 Task: Add in the project ZestTech a sprint 'Galaxy Quest'.
Action: Mouse moved to (232, 63)
Screenshot: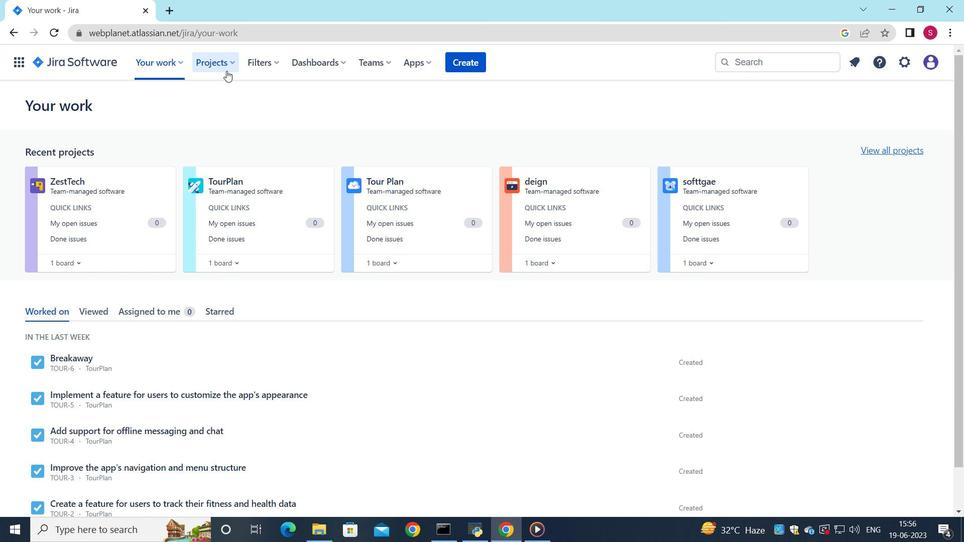 
Action: Mouse pressed left at (232, 63)
Screenshot: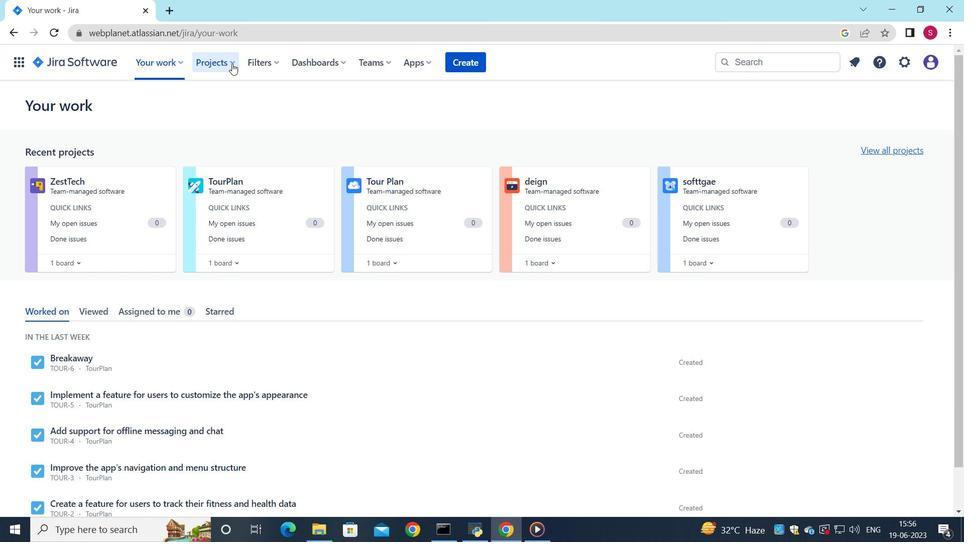 
Action: Mouse moved to (239, 119)
Screenshot: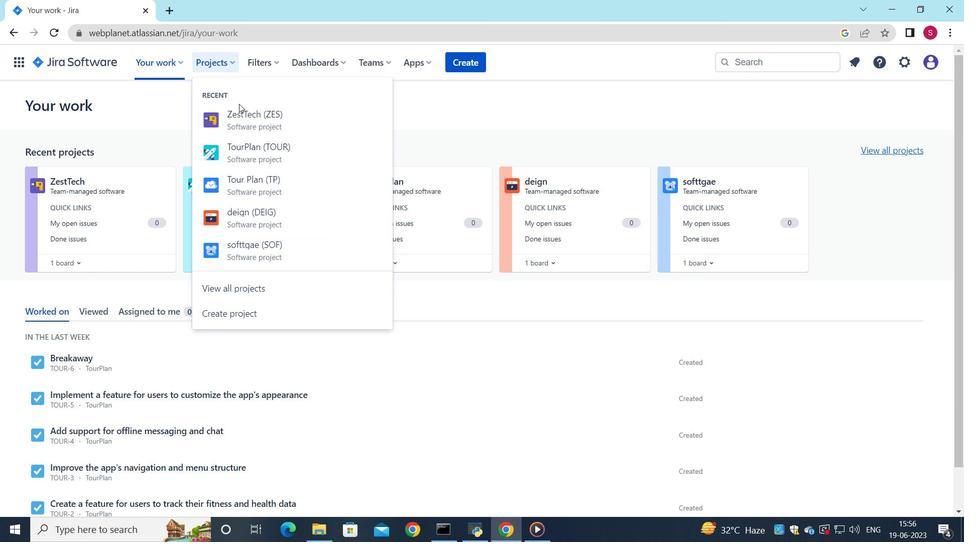 
Action: Mouse pressed left at (239, 119)
Screenshot: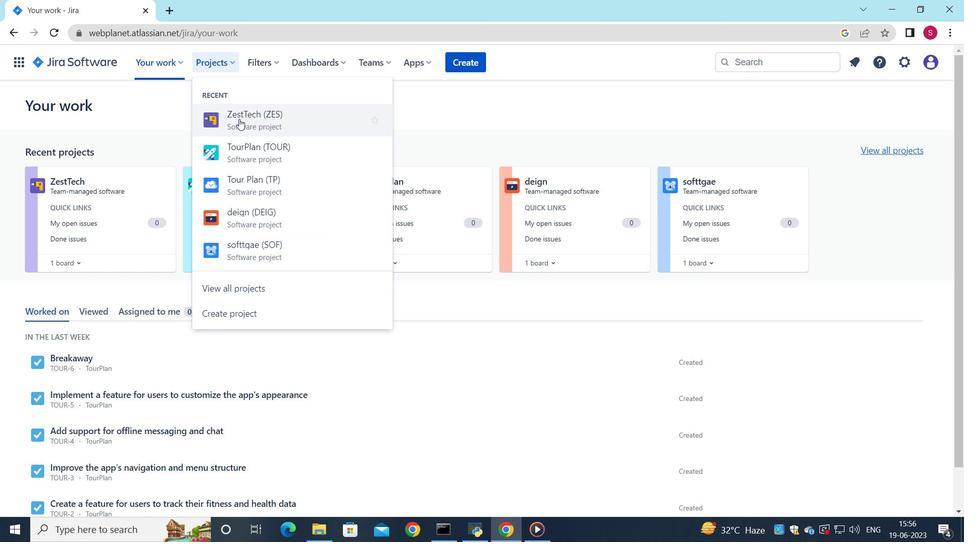 
Action: Mouse moved to (75, 189)
Screenshot: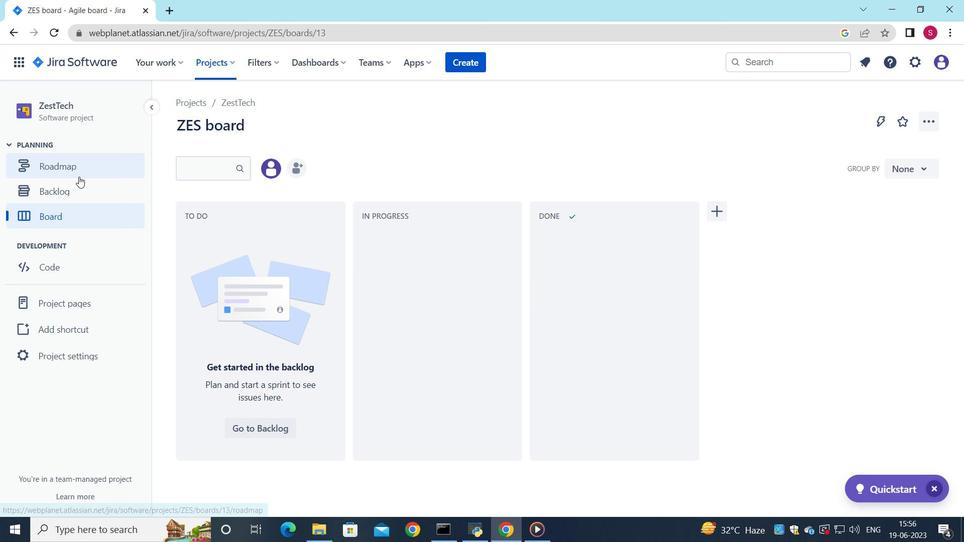 
Action: Mouse pressed left at (75, 189)
Screenshot: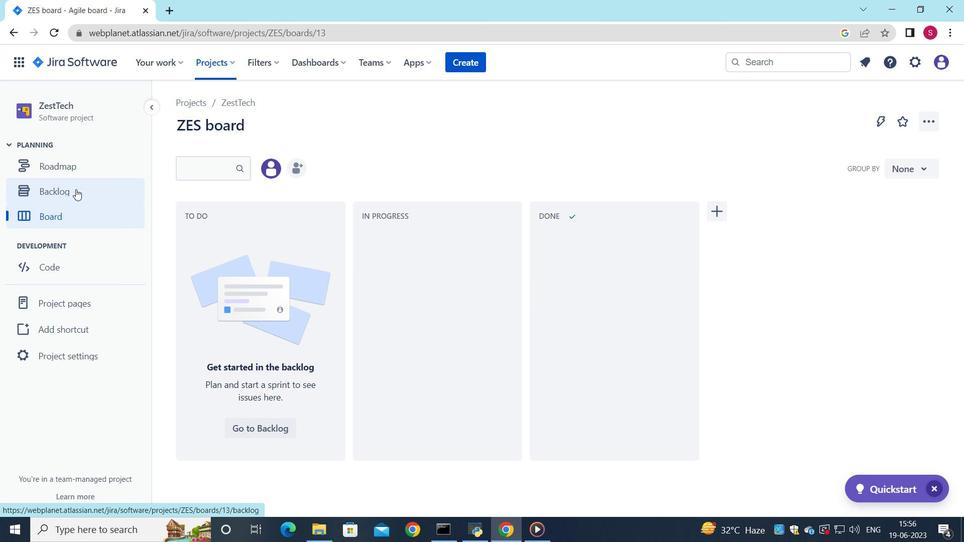 
Action: Mouse moved to (849, 398)
Screenshot: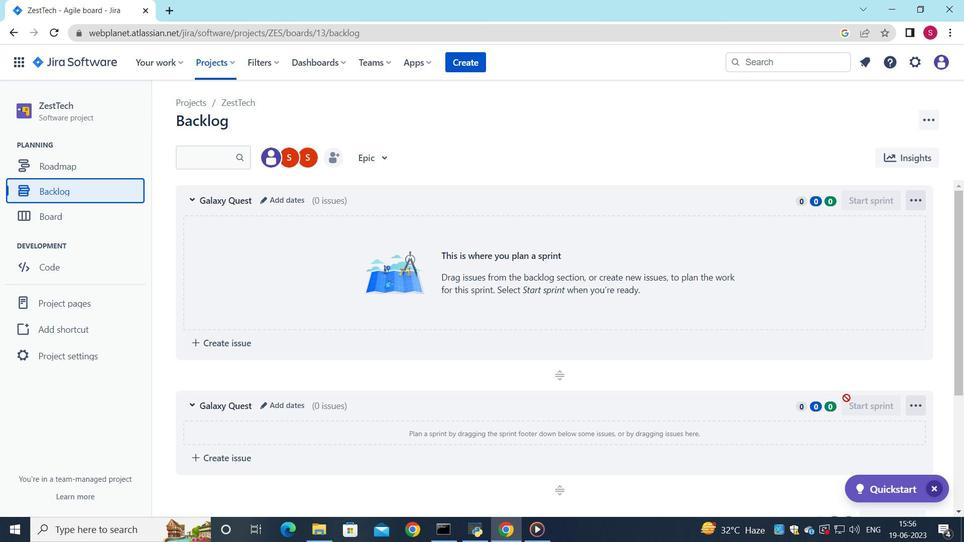 
Action: Mouse scrolled (849, 398) with delta (0, 0)
Screenshot: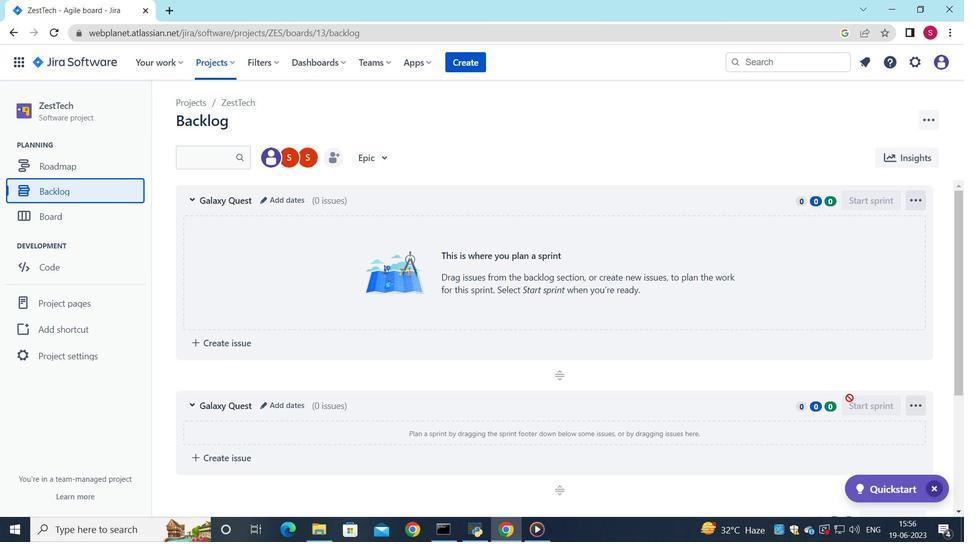 
Action: Mouse moved to (874, 416)
Screenshot: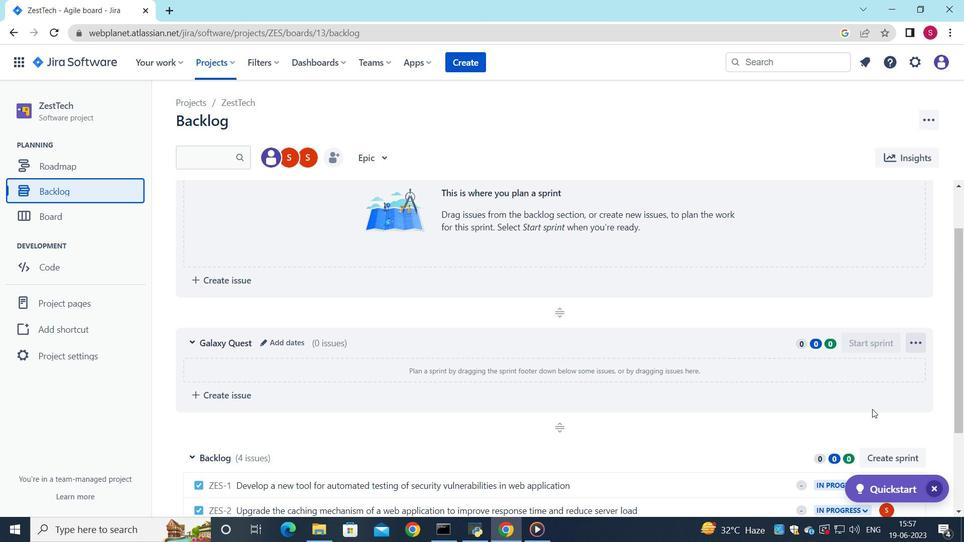 
Action: Mouse scrolled (874, 416) with delta (0, 0)
Screenshot: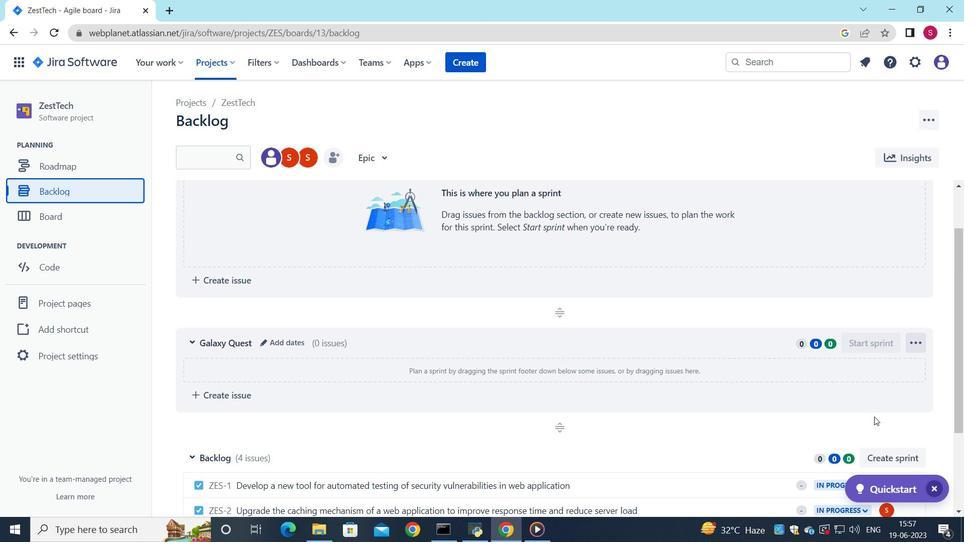 
Action: Mouse moved to (893, 393)
Screenshot: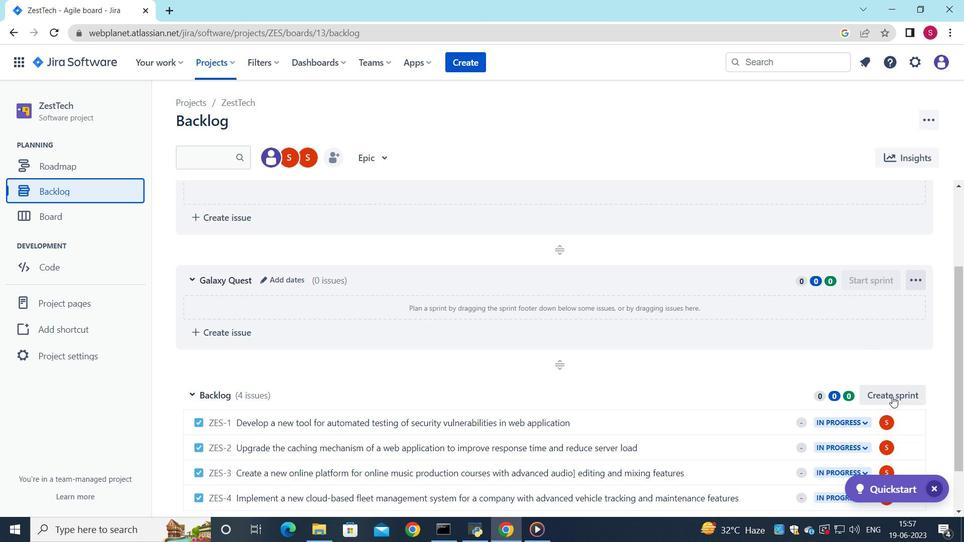 
Action: Mouse pressed left at (893, 393)
Screenshot: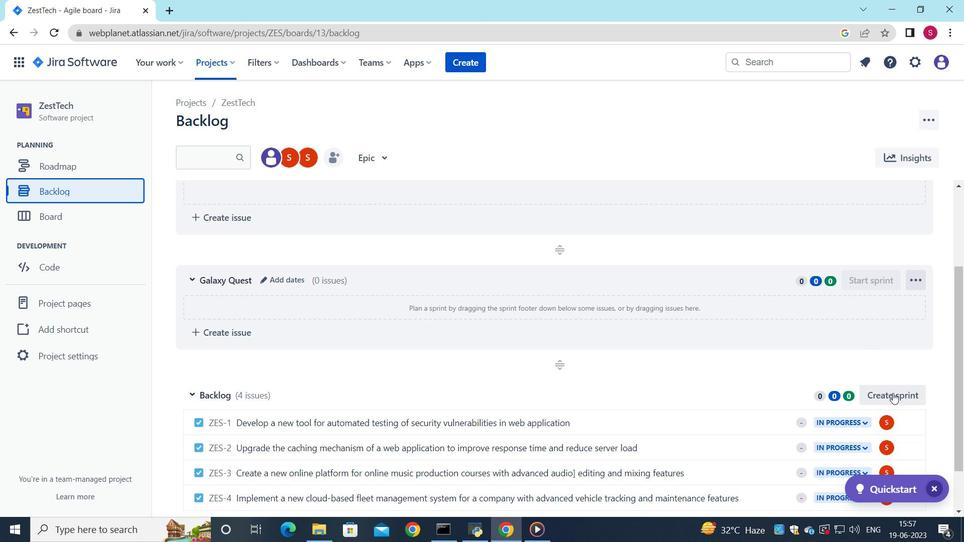 
Action: Mouse moved to (368, 426)
Screenshot: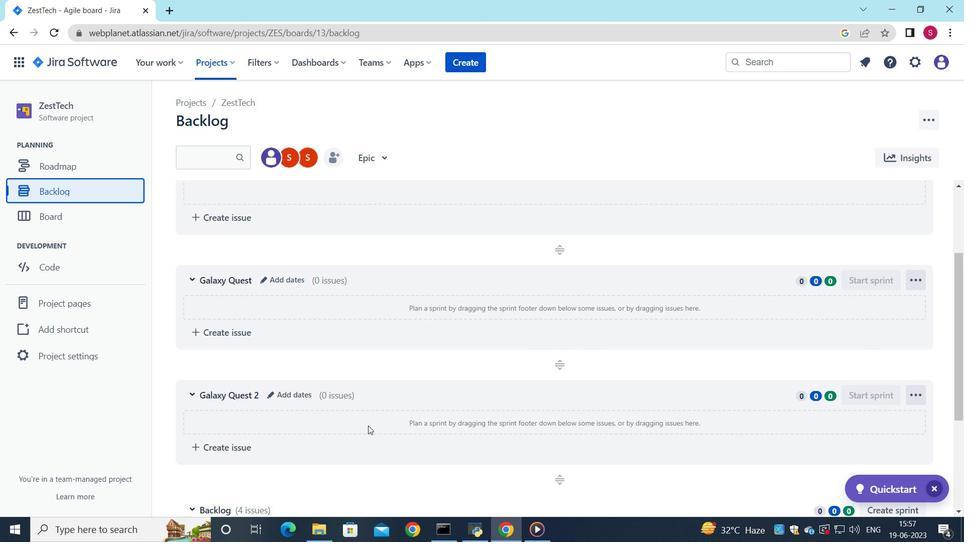 
Action: Mouse pressed left at (368, 426)
Screenshot: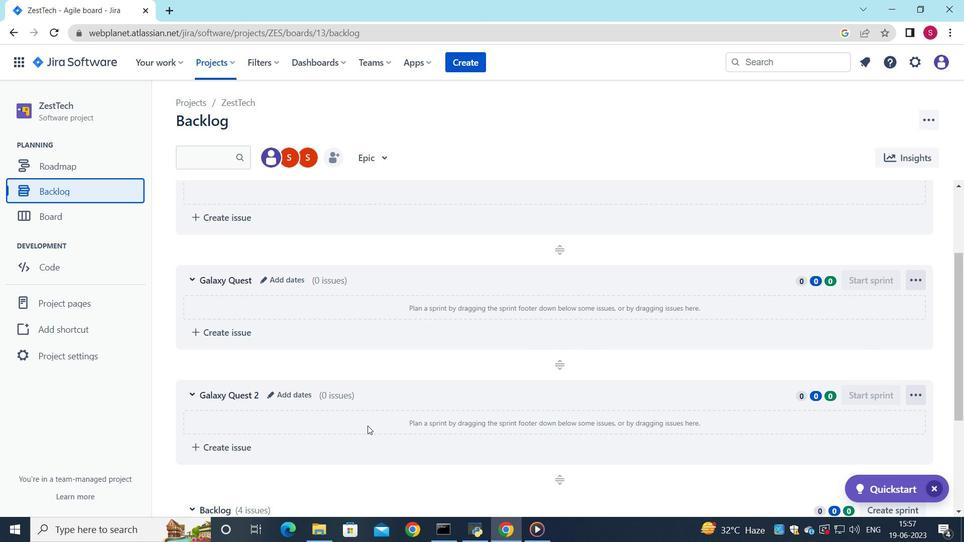 
Action: Mouse moved to (264, 394)
Screenshot: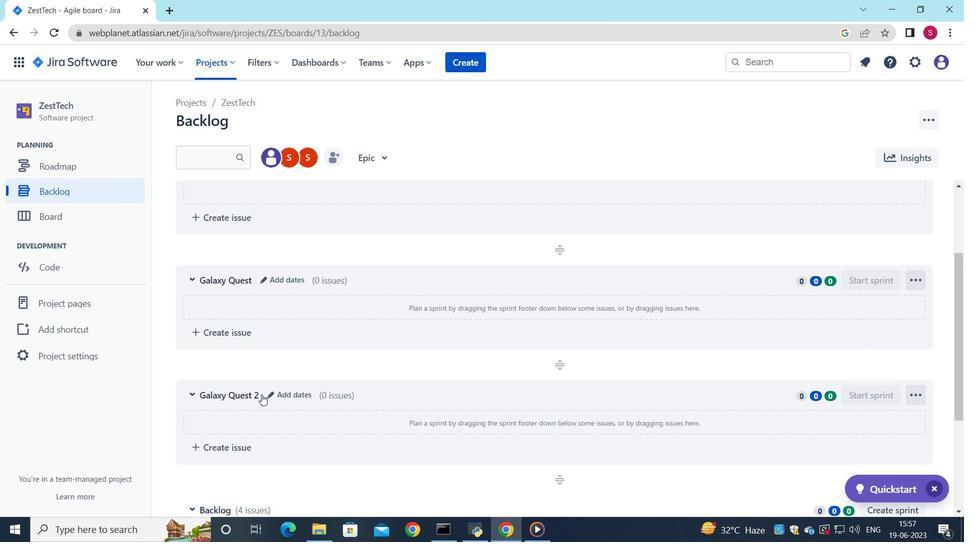 
Action: Mouse pressed left at (264, 394)
Screenshot: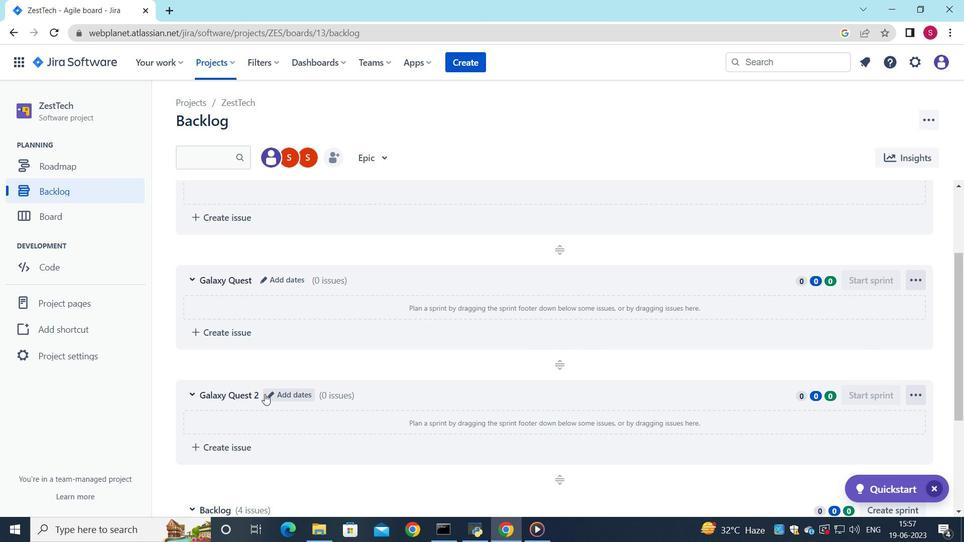 
Action: Mouse moved to (395, 166)
Screenshot: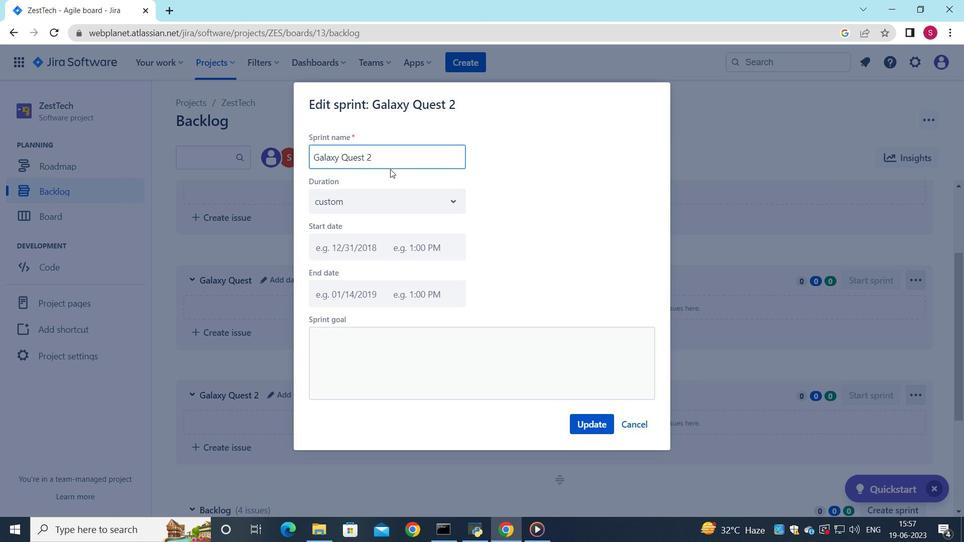 
Action: Key pressed <Key.backspace><Key.backspace><Key.backspace><Key.backspace><Key.backspace><Key.backspace><Key.backspace><Key.backspace><Key.backspace><Key.backspace><Key.backspace><Key.backspace><Key.backspace><Key.backspace><Key.backspace><Key.backspace><Key.backspace><Key.backspace><Key.backspace><Key.shift>Galaxy<Key.space><Key.shift>Quest
Screenshot: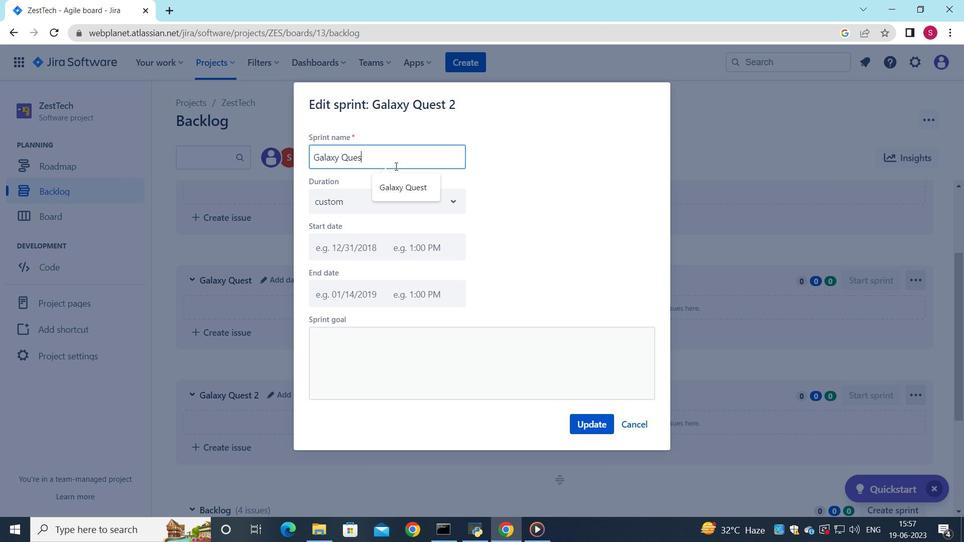 
Action: Mouse moved to (585, 416)
Screenshot: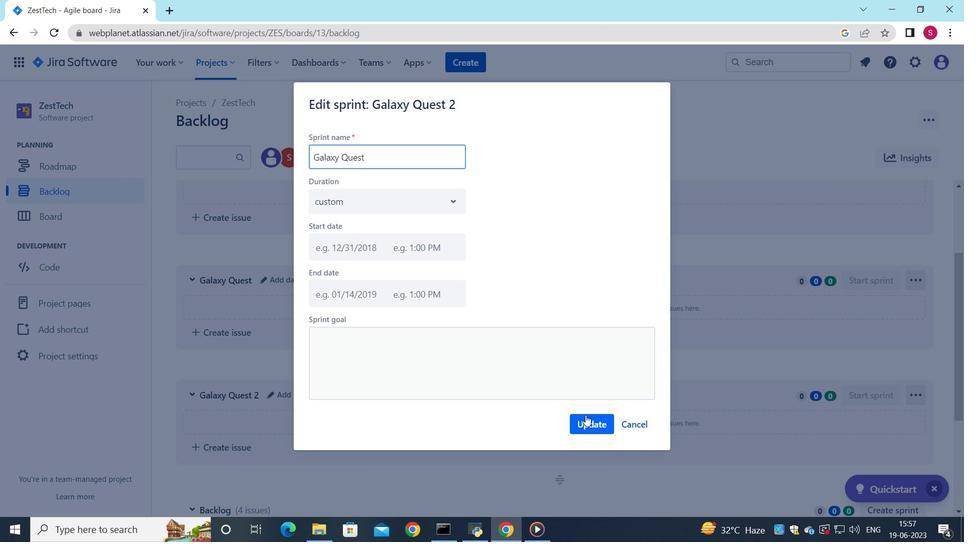 
Action: Mouse pressed left at (585, 416)
Screenshot: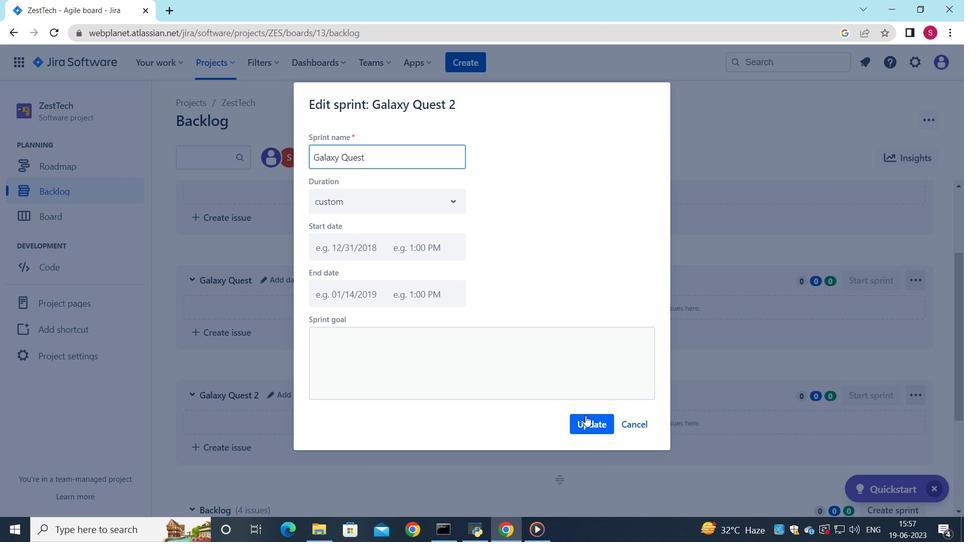 
Action: Mouse moved to (600, 359)
Screenshot: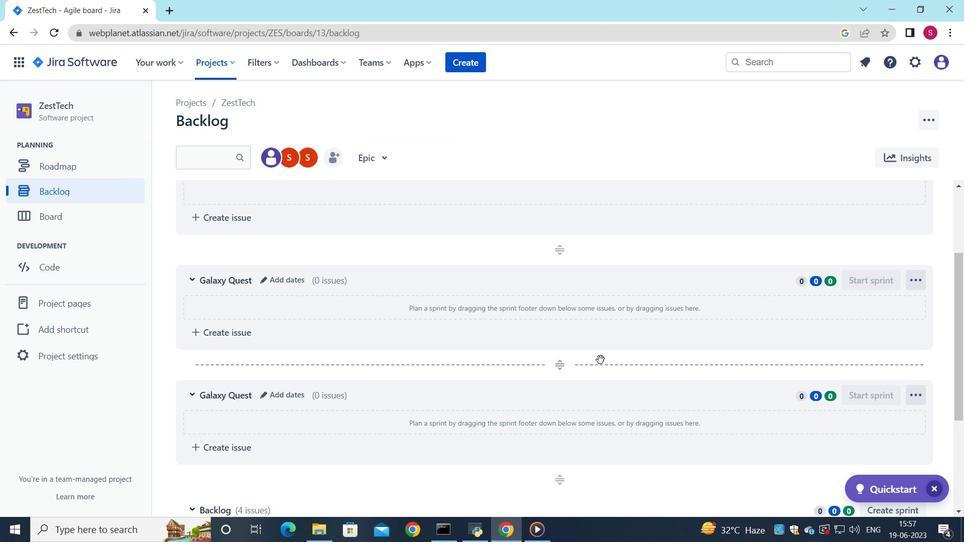 
